 Task: Search for high-importance events in the calendar.
Action: Mouse moved to (24, 83)
Screenshot: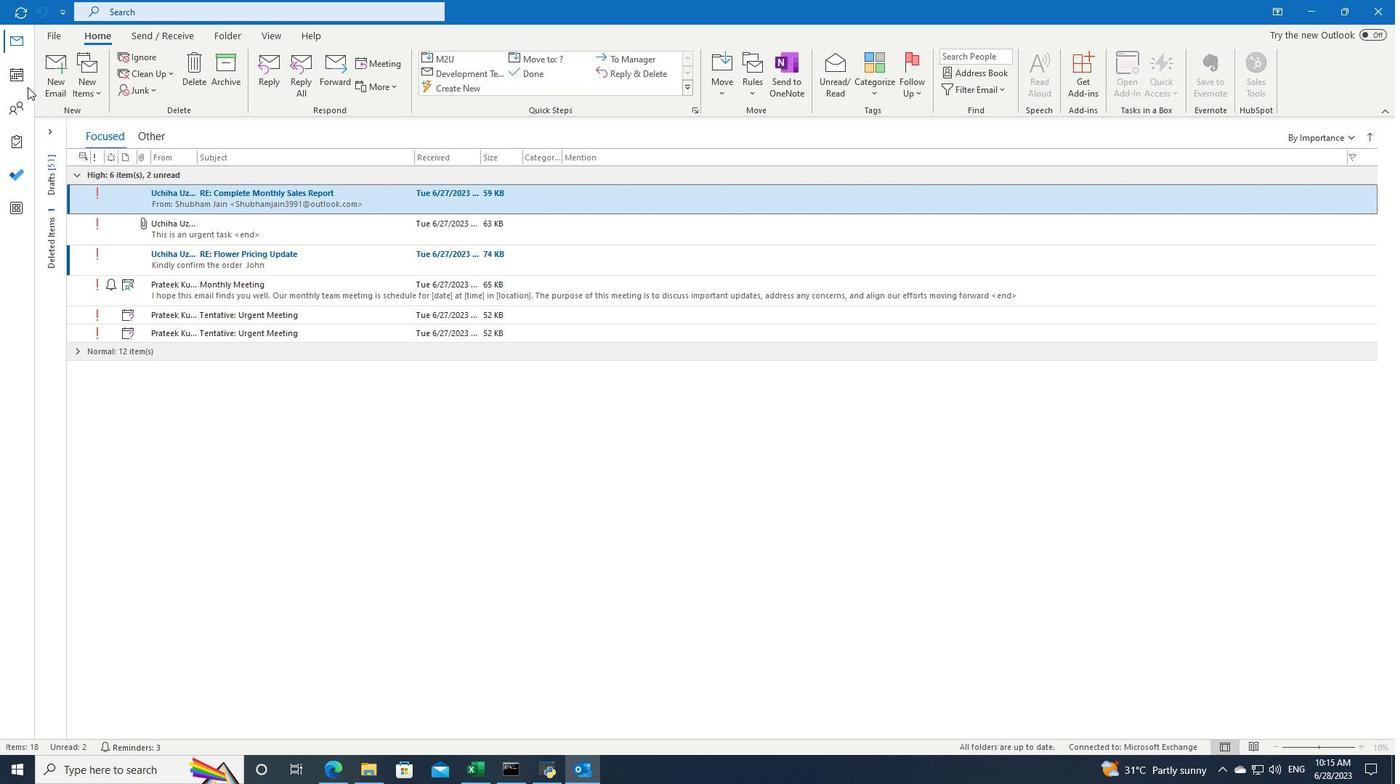 
Action: Mouse pressed left at (24, 83)
Screenshot: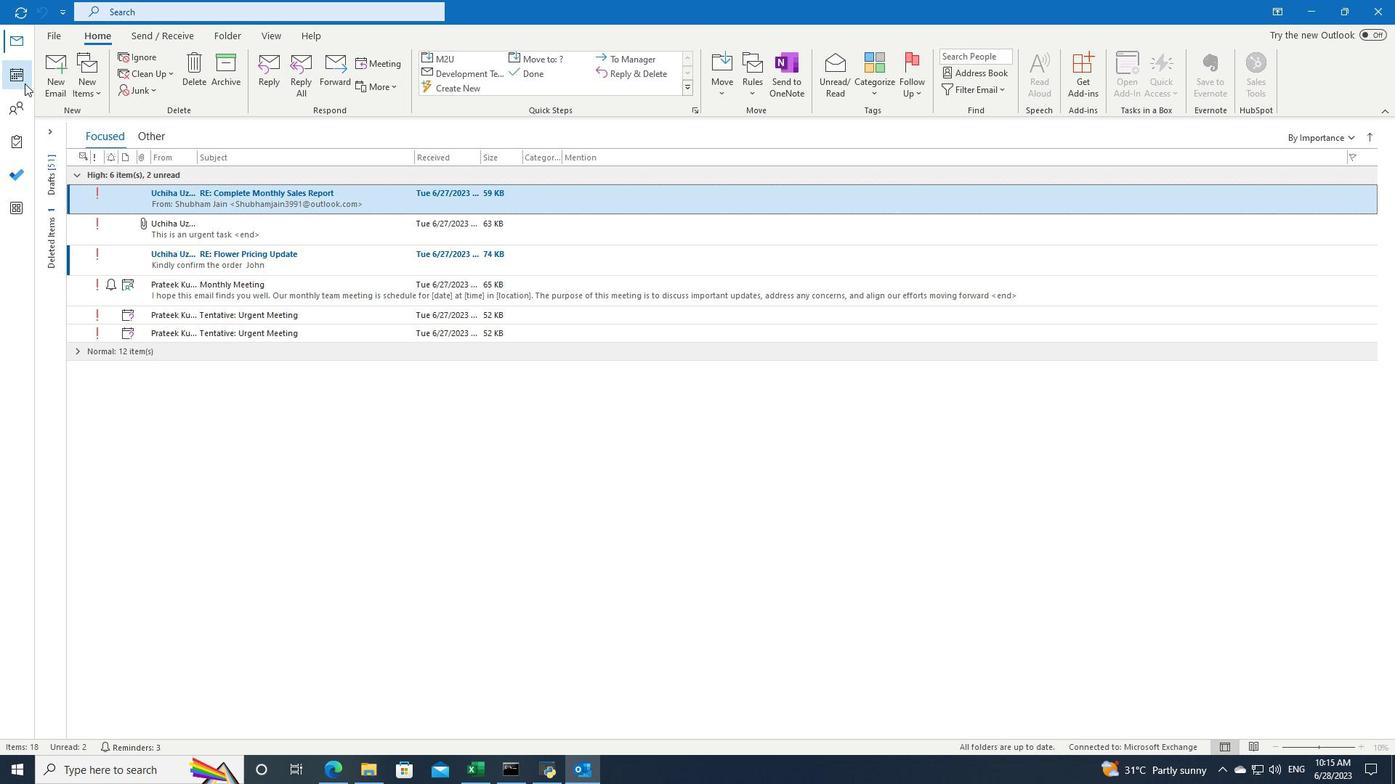 
Action: Mouse moved to (441, 15)
Screenshot: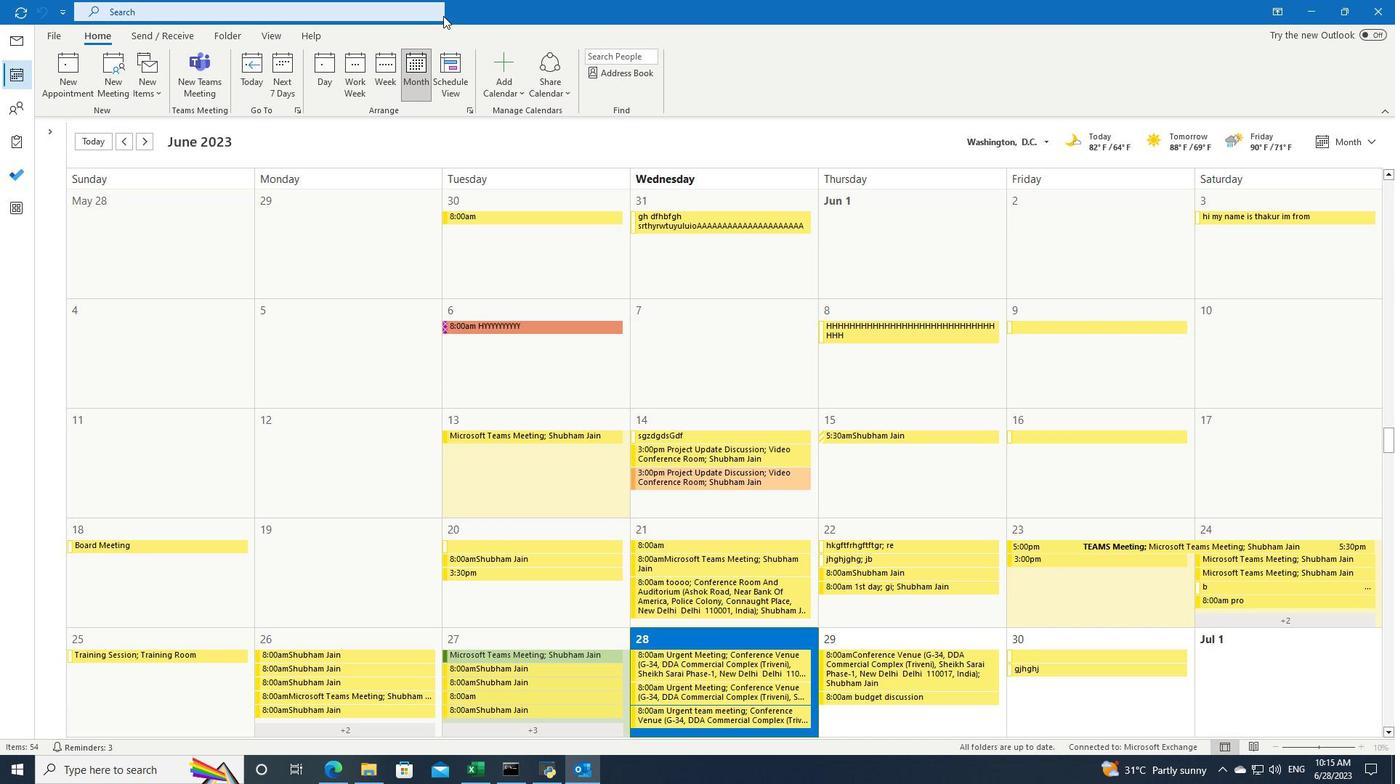 
Action: Mouse pressed left at (441, 15)
Screenshot: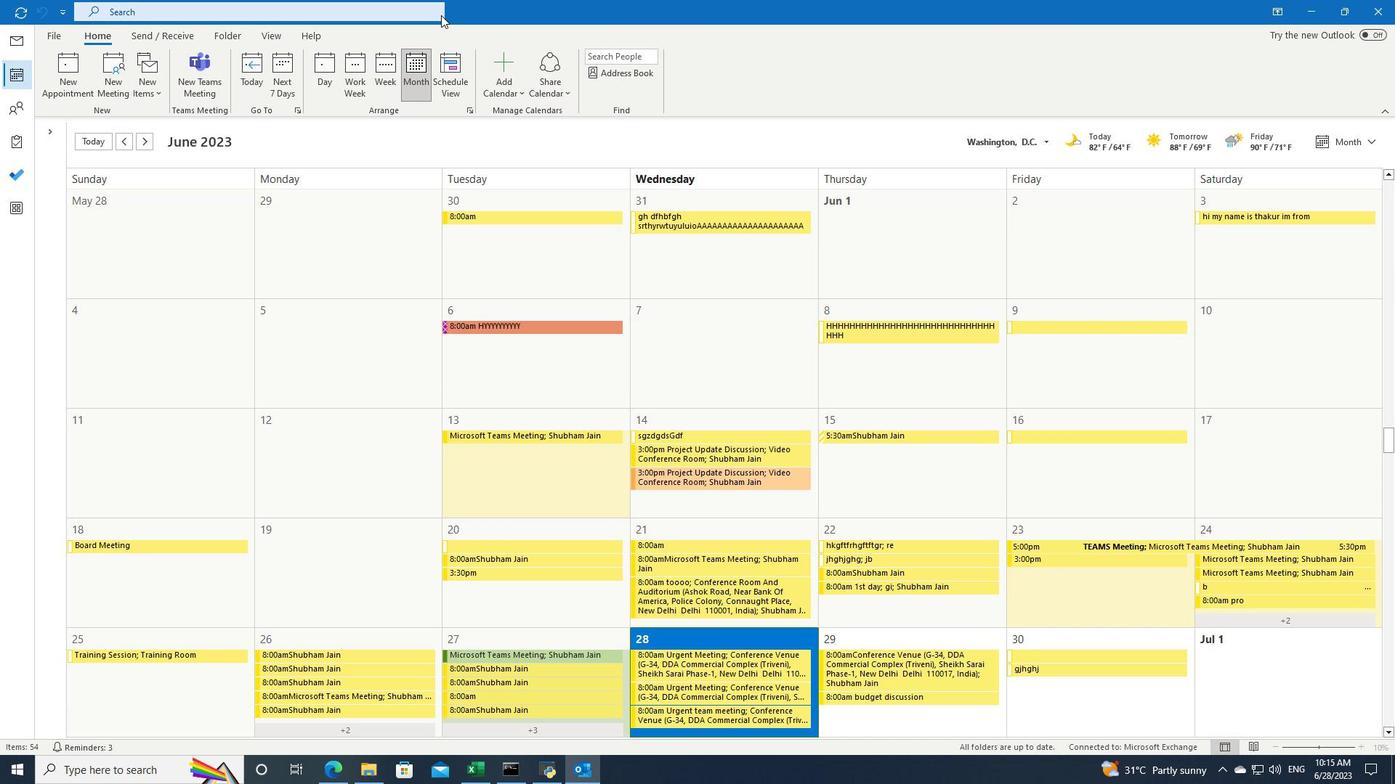 
Action: Mouse moved to (493, 13)
Screenshot: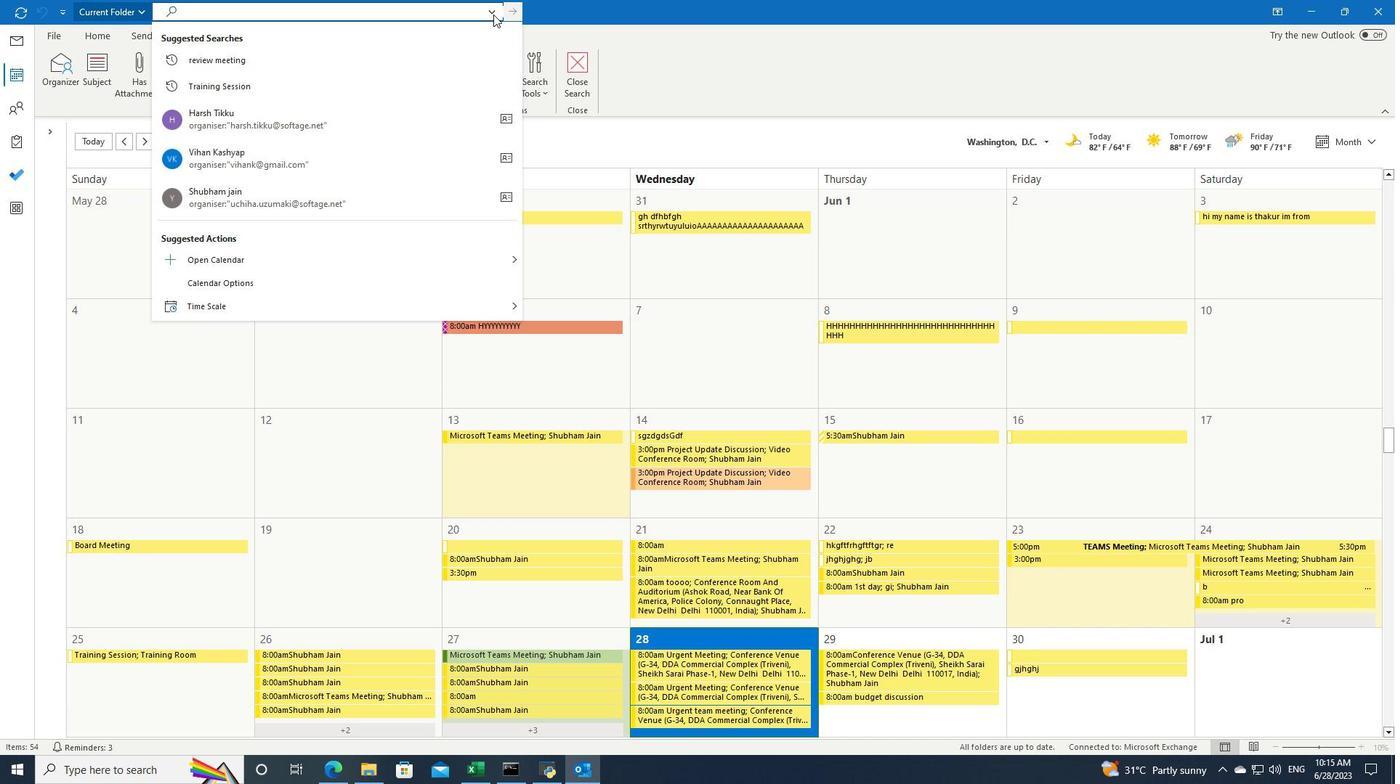 
Action: Mouse pressed left at (493, 13)
Screenshot: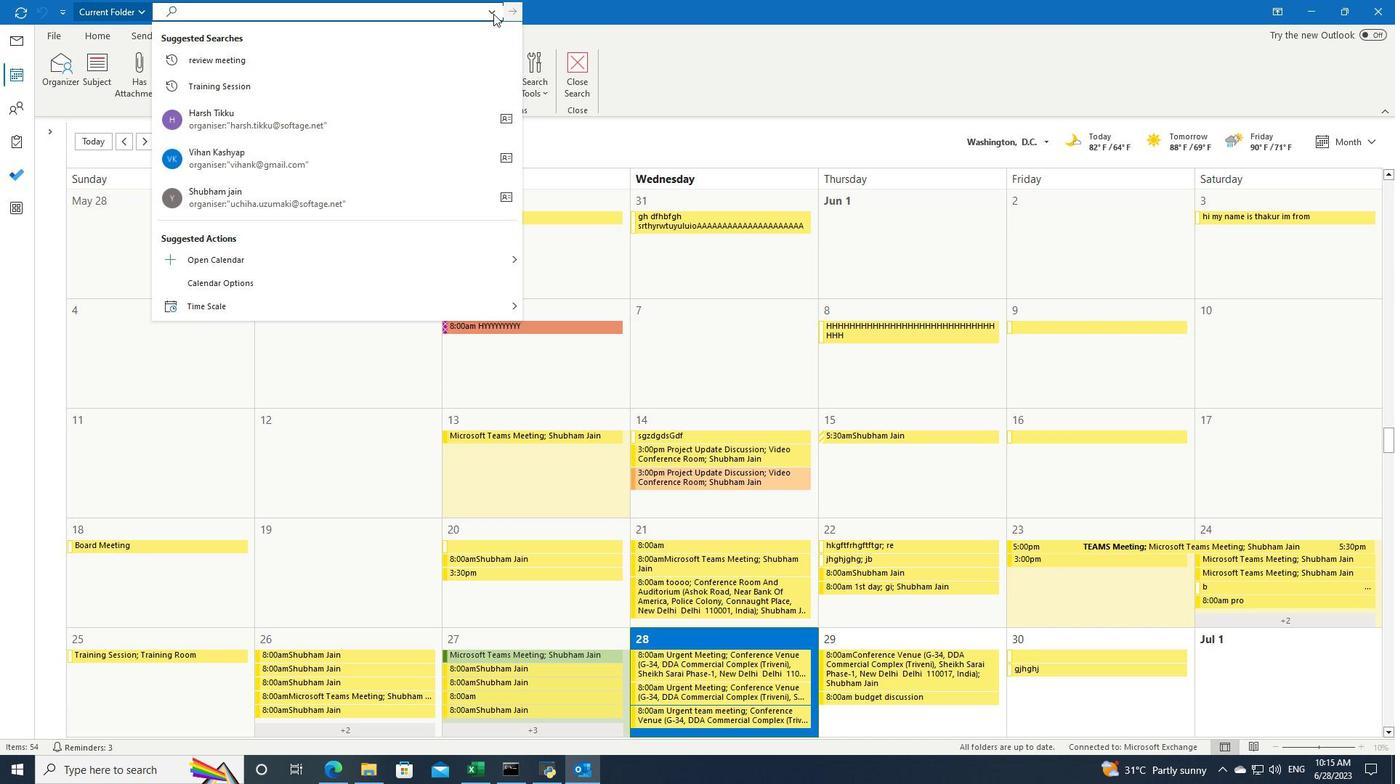 
Action: Mouse moved to (502, 138)
Screenshot: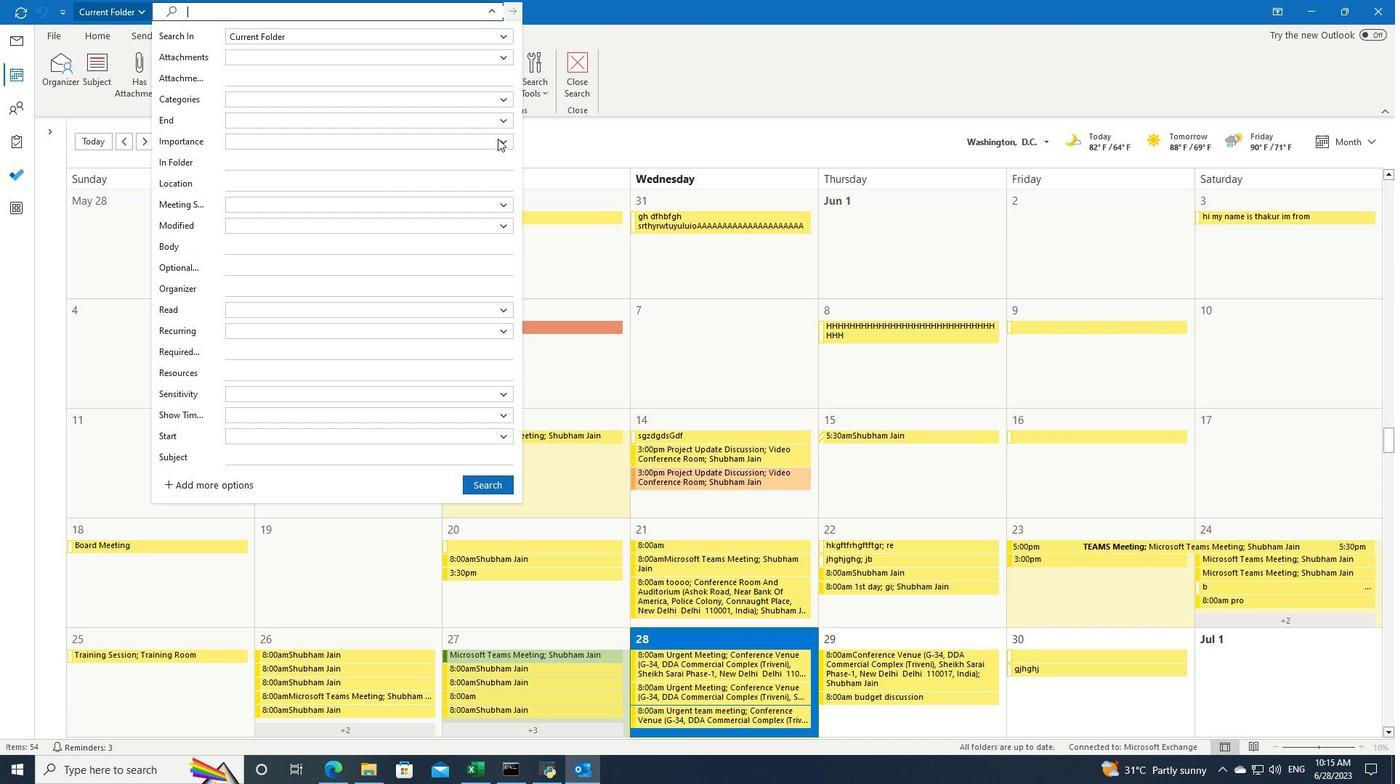
Action: Mouse pressed left at (502, 138)
Screenshot: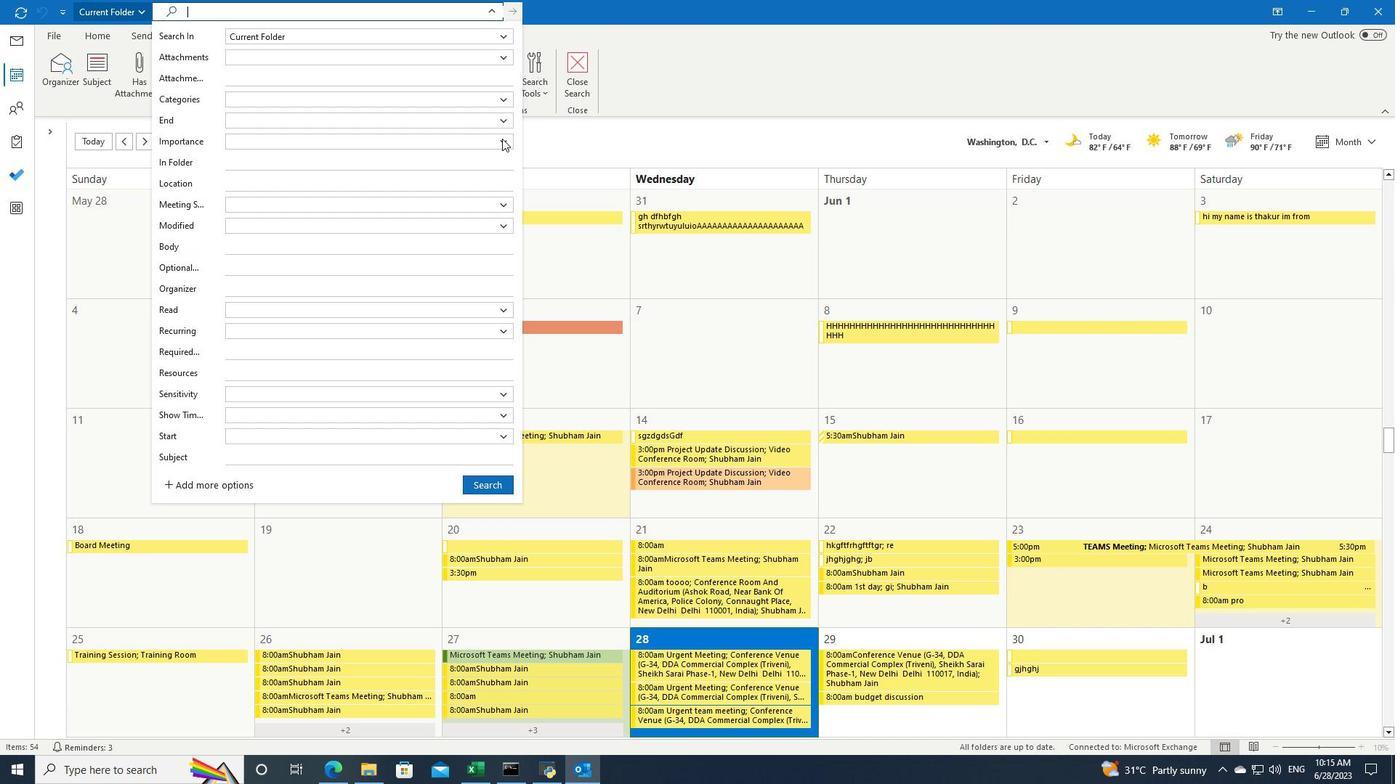 
Action: Mouse moved to (475, 174)
Screenshot: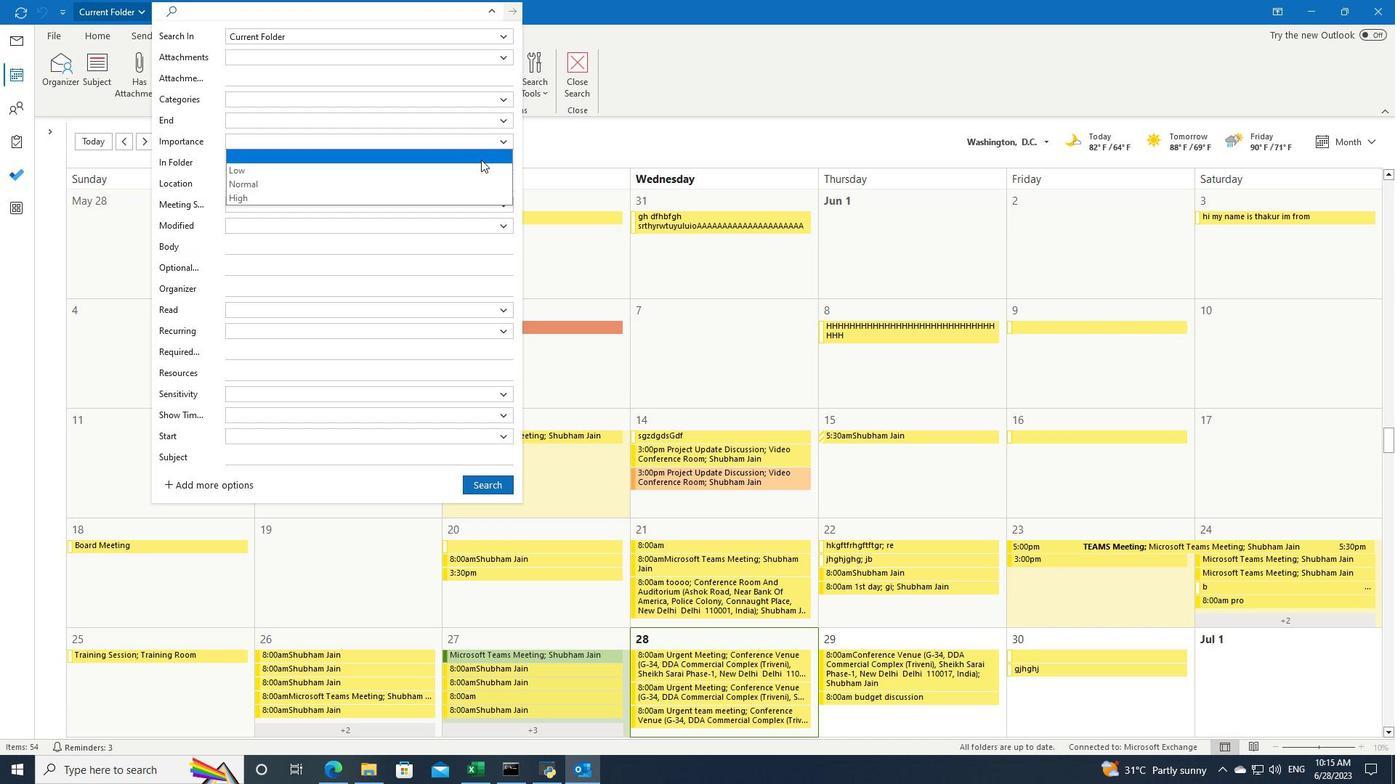 
Action: Mouse pressed left at (475, 174)
Screenshot: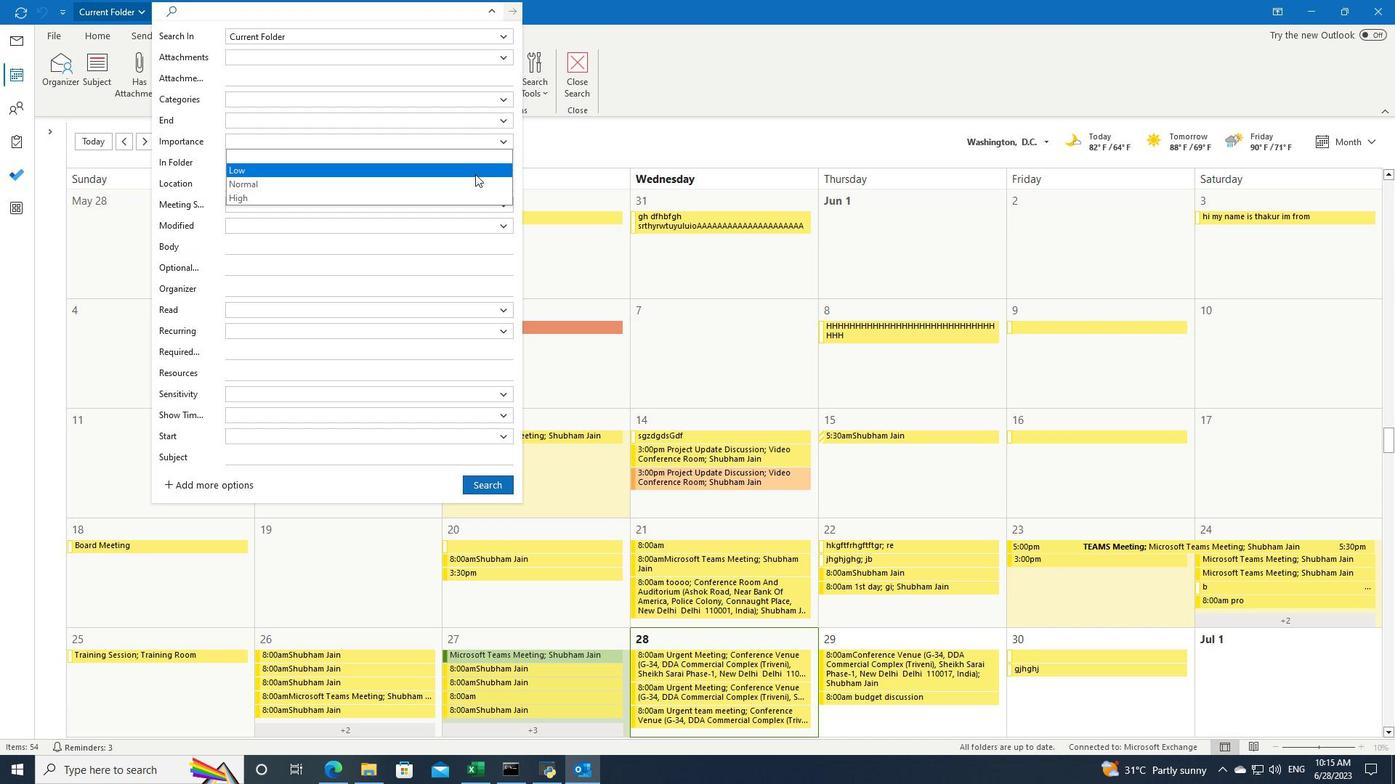 
Action: Mouse moved to (503, 478)
Screenshot: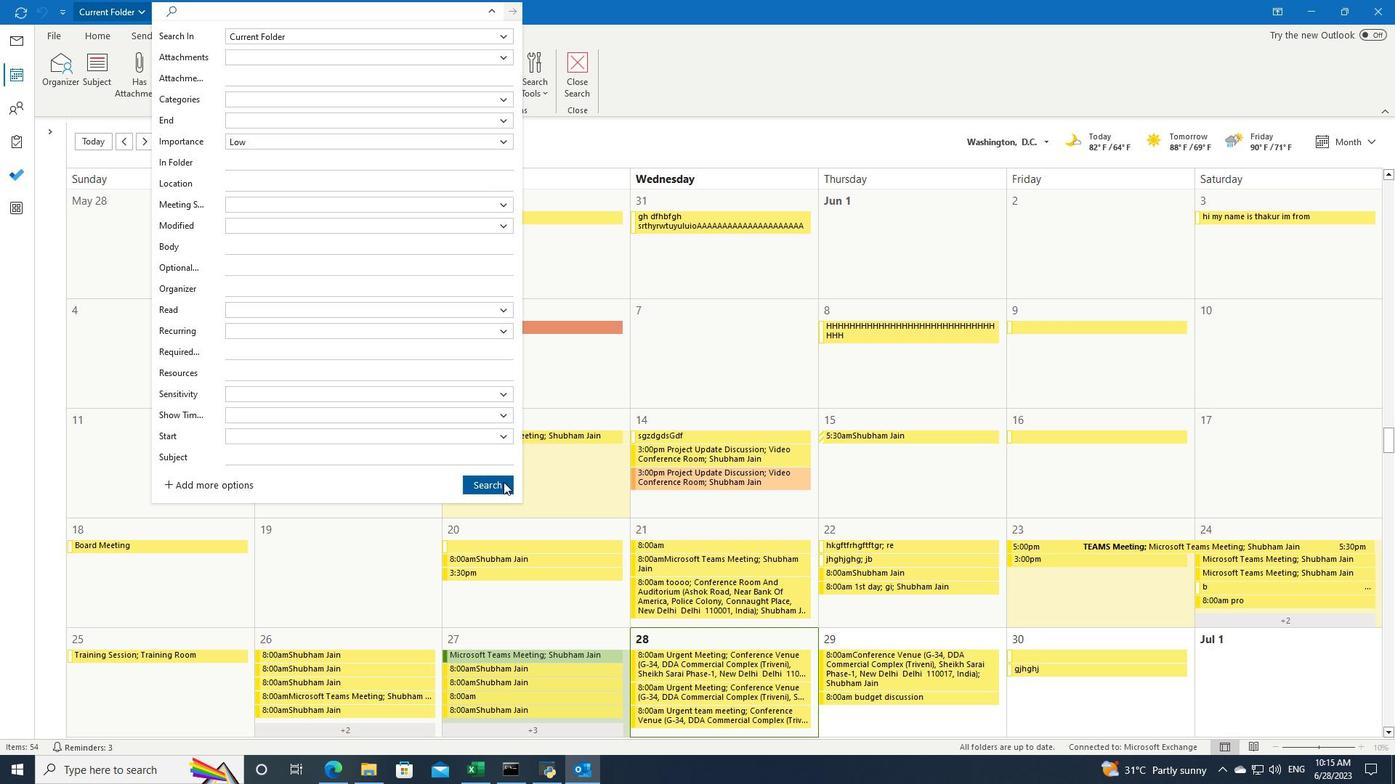 
Action: Mouse pressed left at (503, 478)
Screenshot: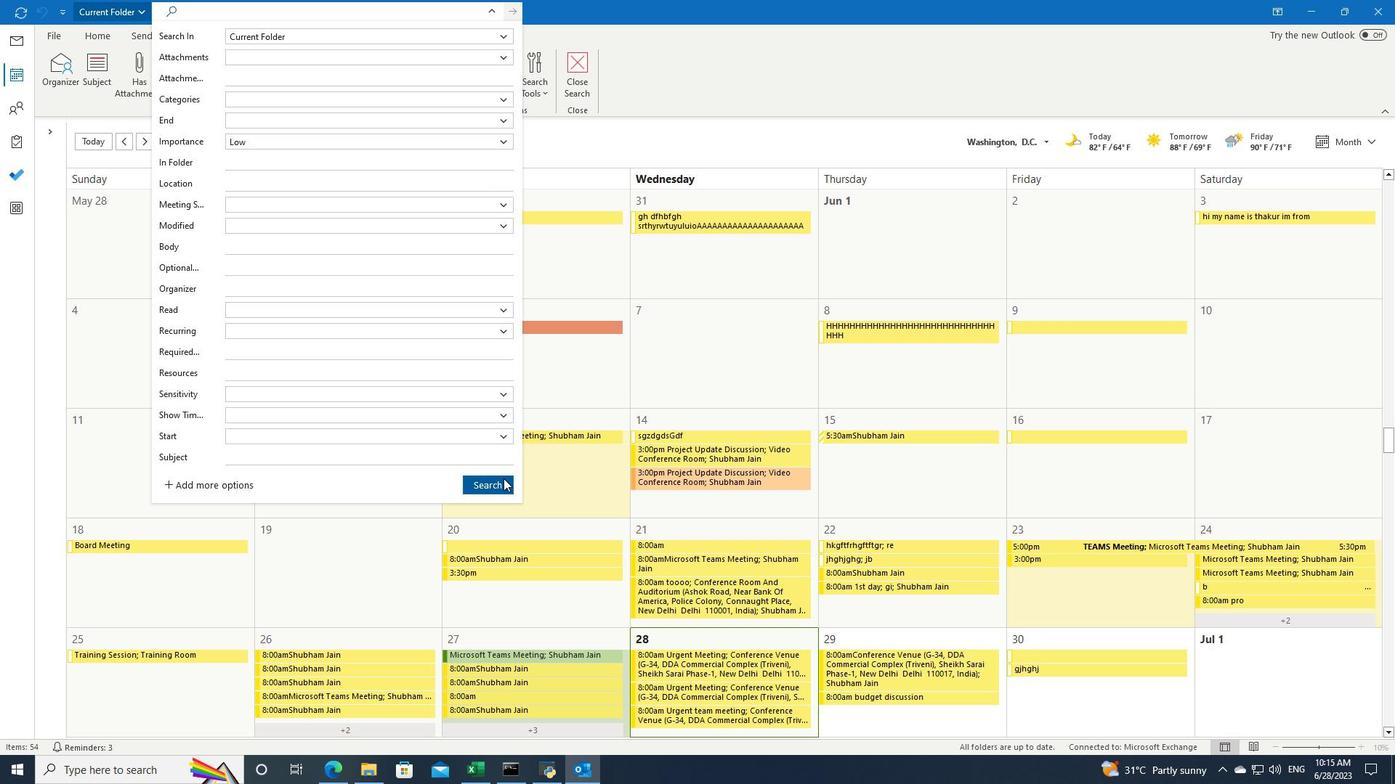
